 Task: Create List Crisis Management in Board Customer Relationship Building to Workspace HRIS Management. Create List Business Continuity in Board Employee Benefits Optimization to Workspace HRIS Management. Create List Disaster Recovery in Board Employee Onboarding and Orientation Programs to Workspace HRIS Management
Action: Mouse moved to (739, 411)
Screenshot: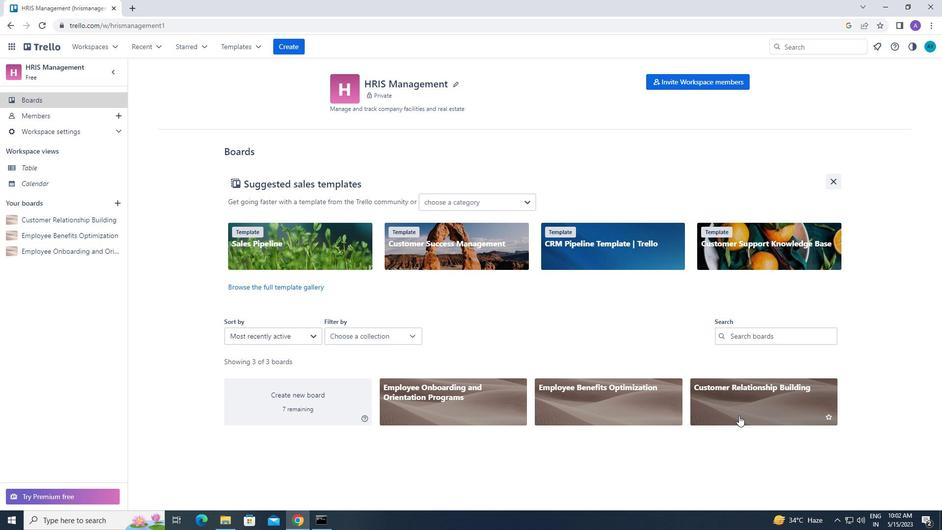 
Action: Mouse pressed left at (739, 411)
Screenshot: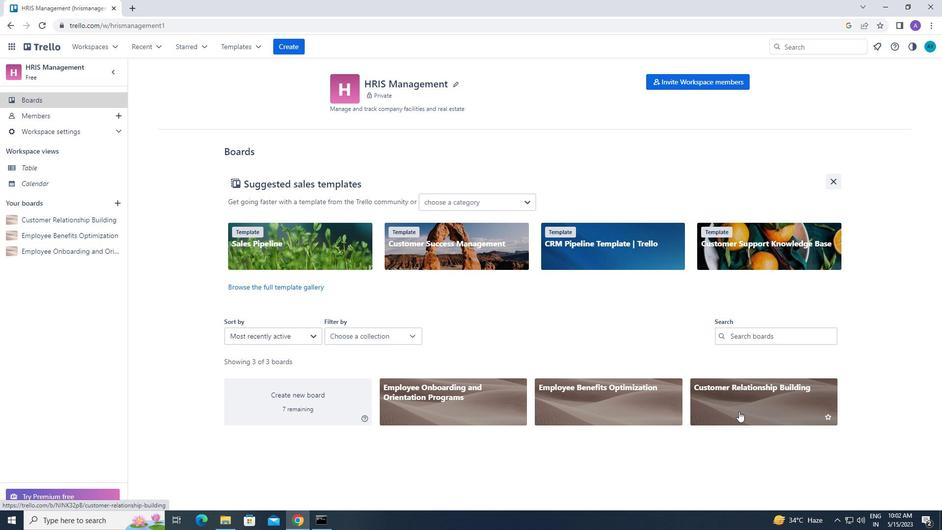 
Action: Mouse moved to (322, 104)
Screenshot: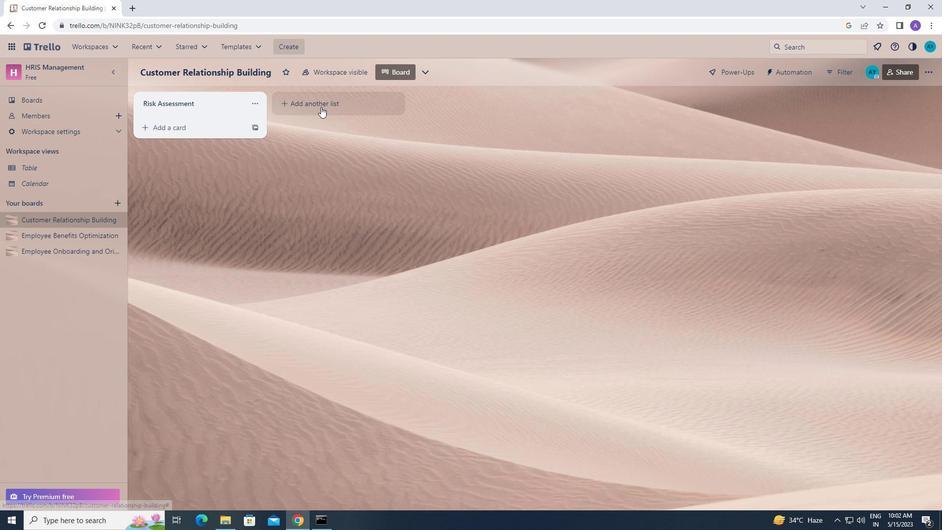 
Action: Mouse pressed left at (322, 104)
Screenshot: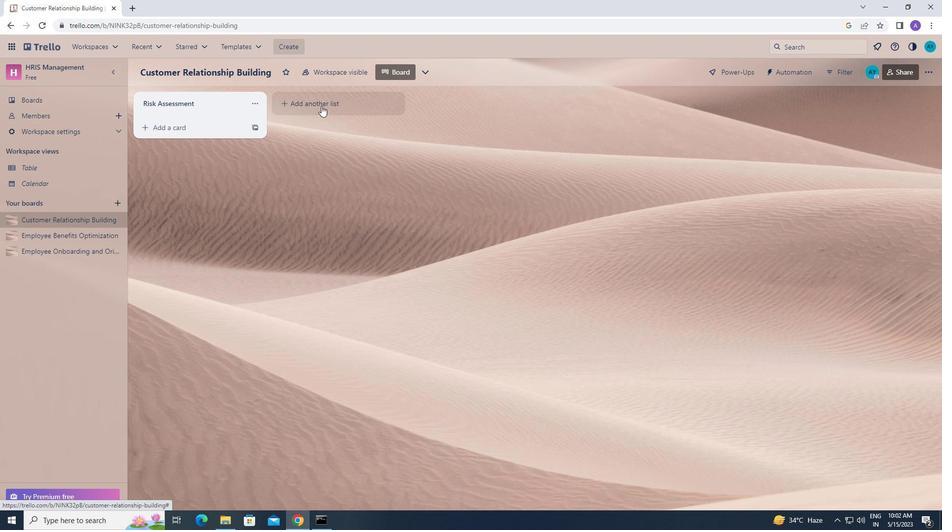 
Action: Mouse moved to (322, 106)
Screenshot: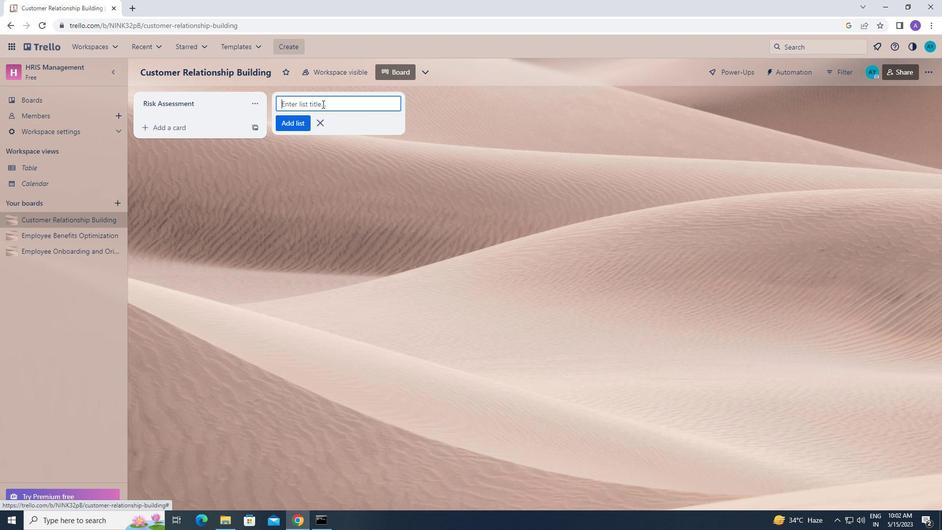 
Action: Mouse pressed left at (322, 106)
Screenshot: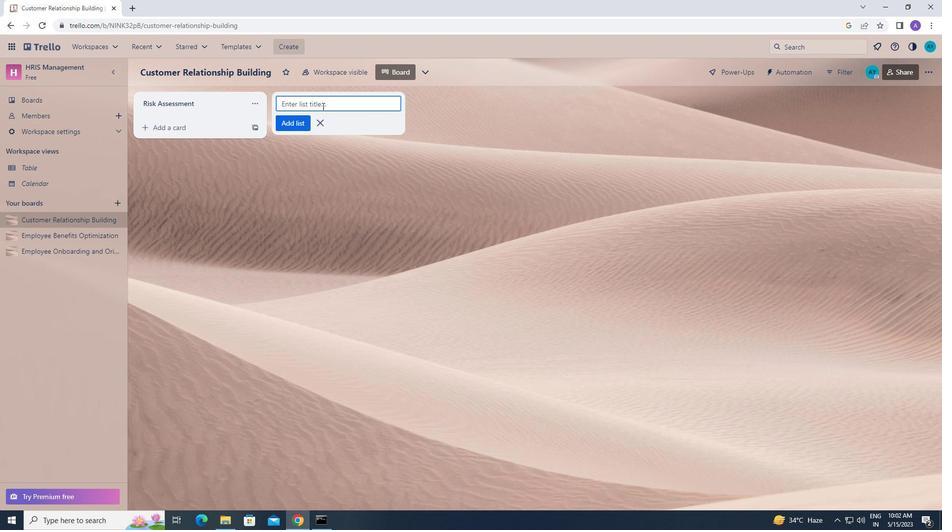 
Action: Key pressed c<Key.caps_lock>risis<Key.space><Key.caps_lock>m<Key.caps_lock>anagement
Screenshot: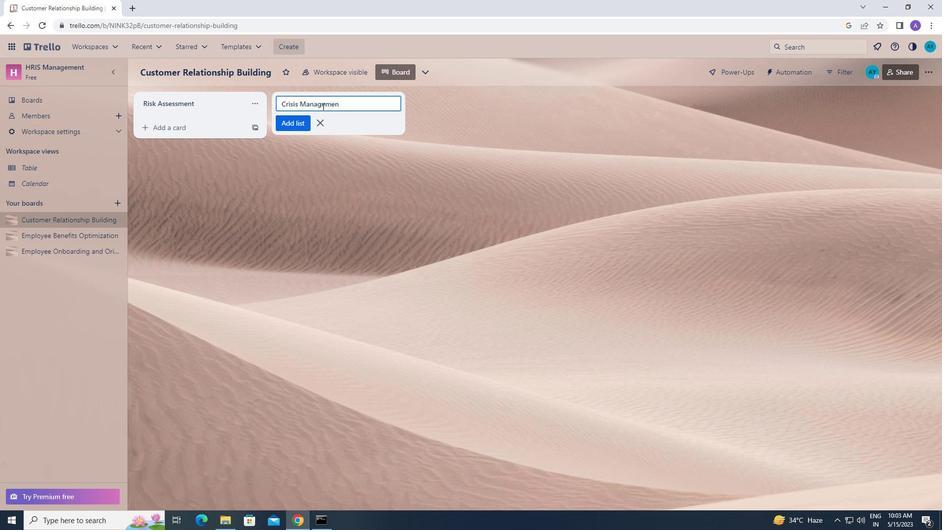 
Action: Mouse moved to (347, 114)
Screenshot: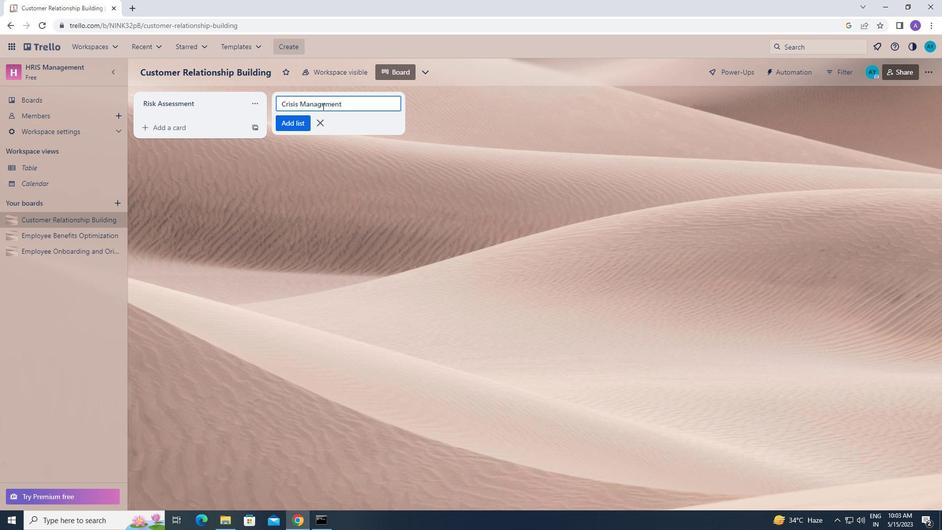 
Action: Key pressed <Key.enter>
Screenshot: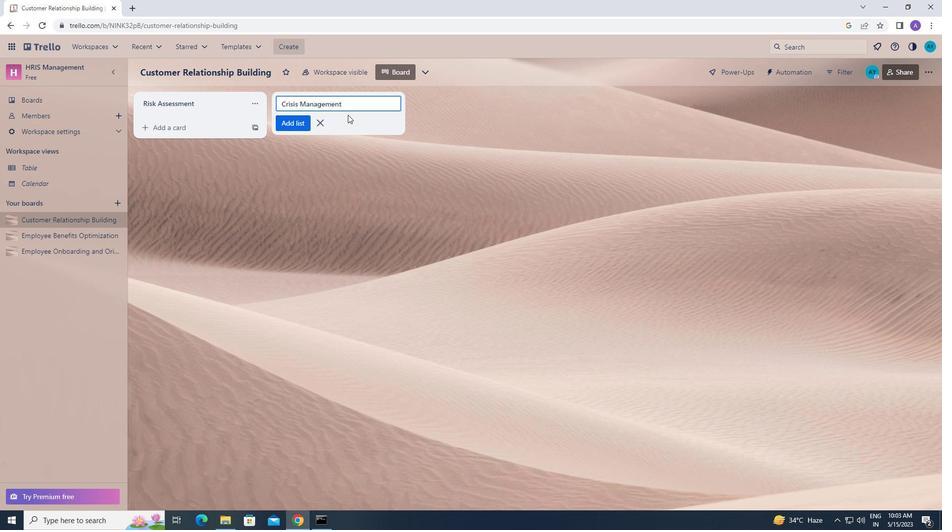 
Action: Mouse moved to (97, 42)
Screenshot: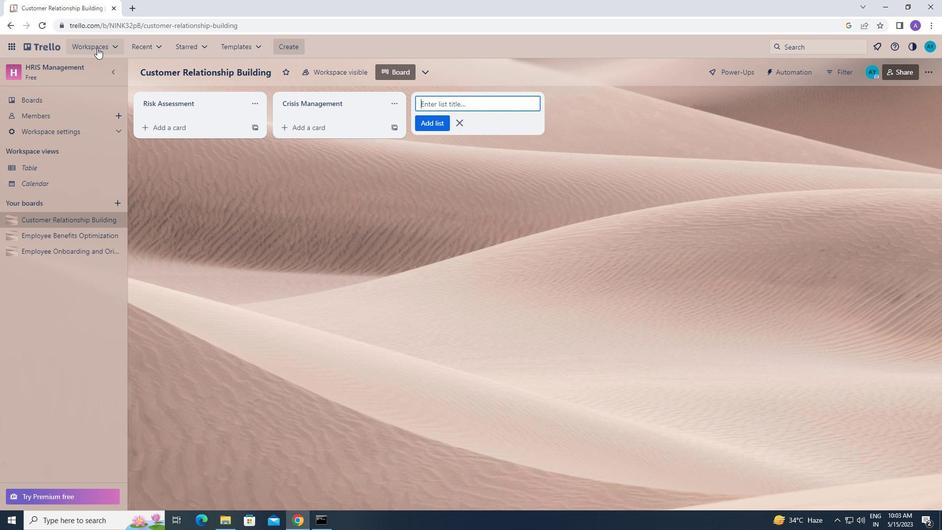 
Action: Mouse pressed left at (97, 42)
Screenshot: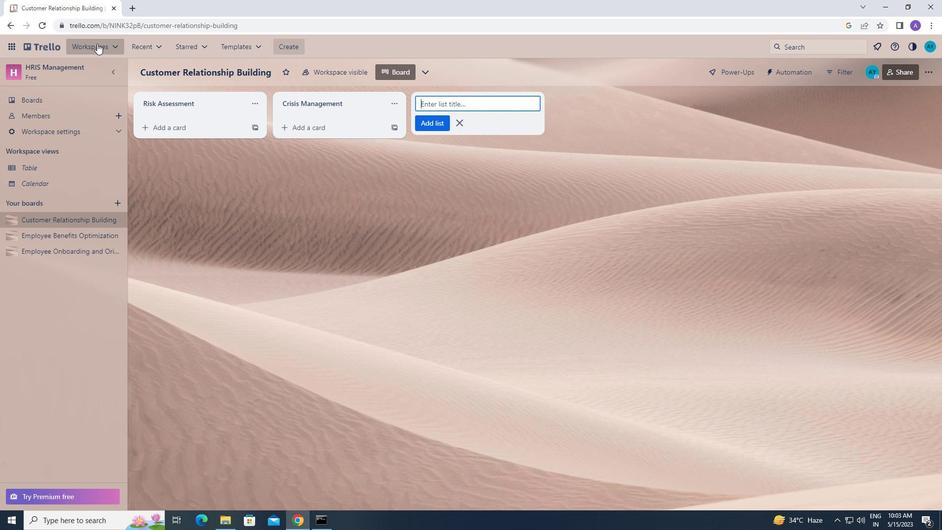 
Action: Mouse moved to (127, 315)
Screenshot: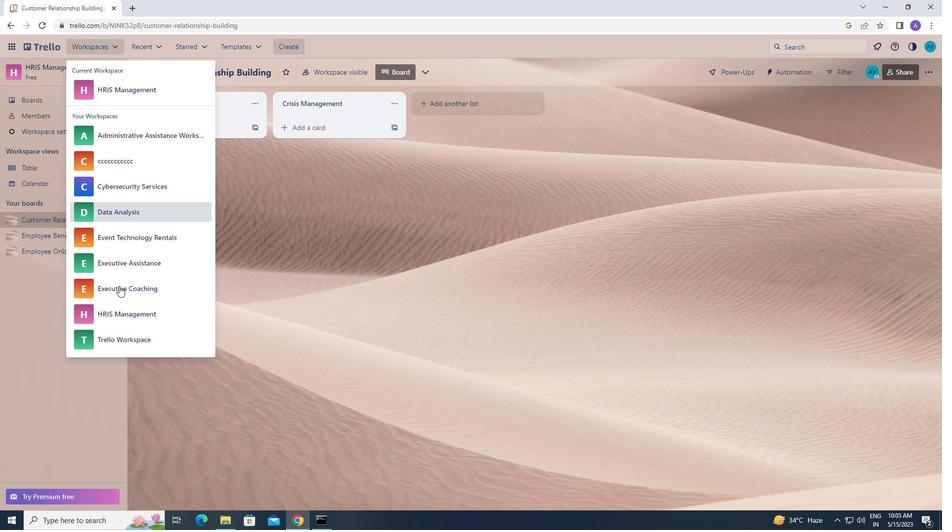 
Action: Mouse pressed left at (127, 315)
Screenshot: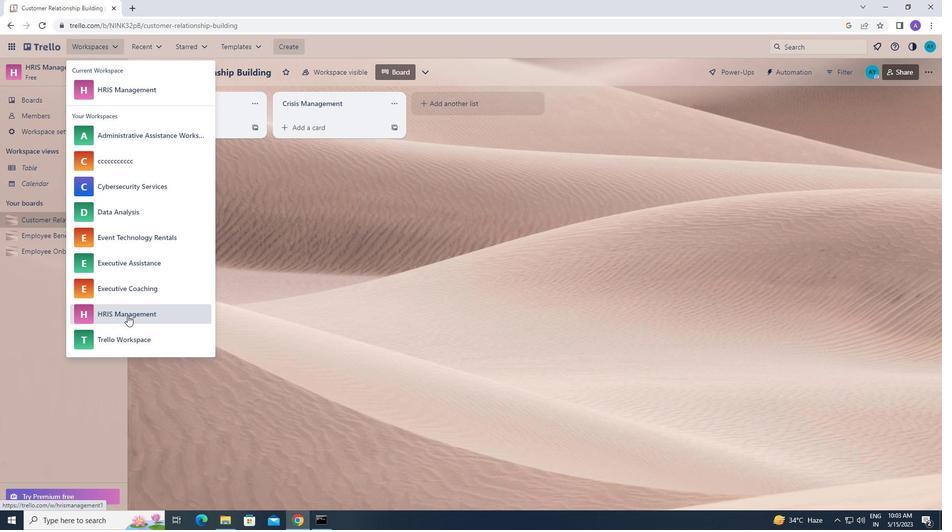 
Action: Mouse moved to (573, 401)
Screenshot: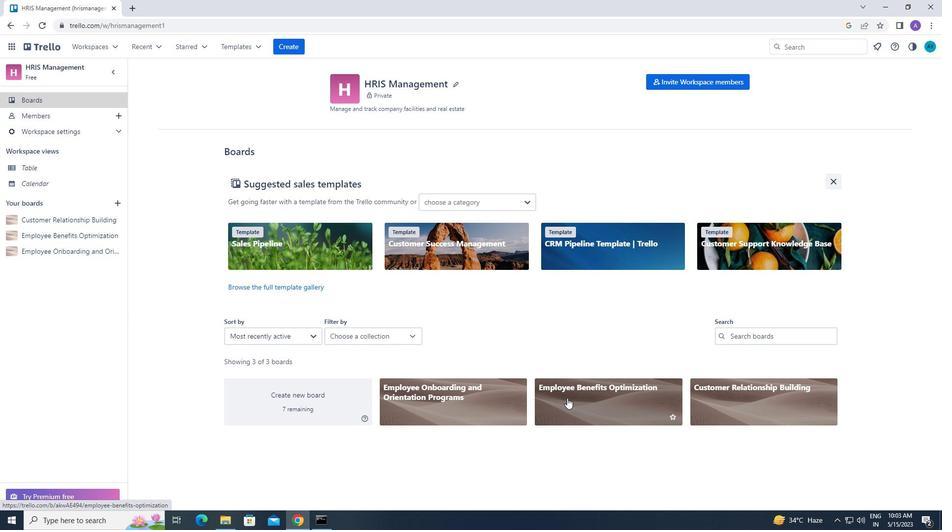 
Action: Mouse pressed left at (573, 401)
Screenshot: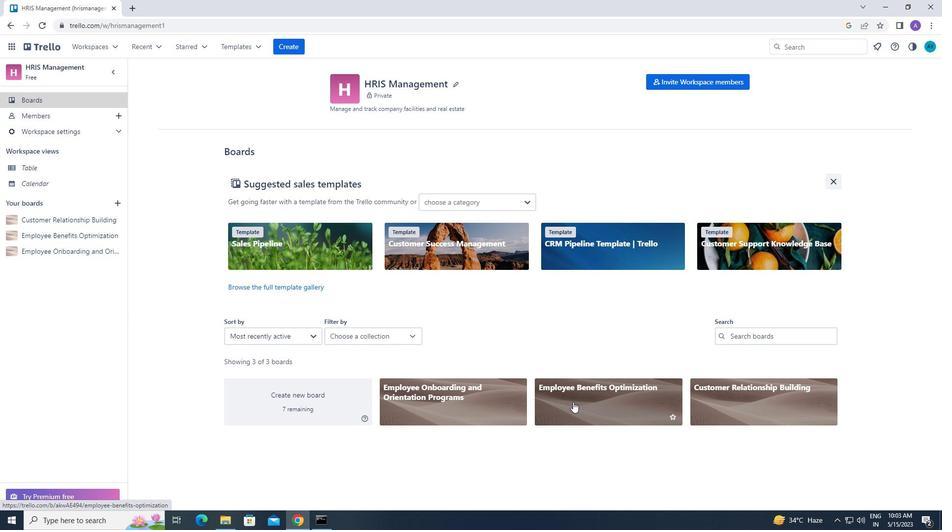 
Action: Mouse moved to (323, 105)
Screenshot: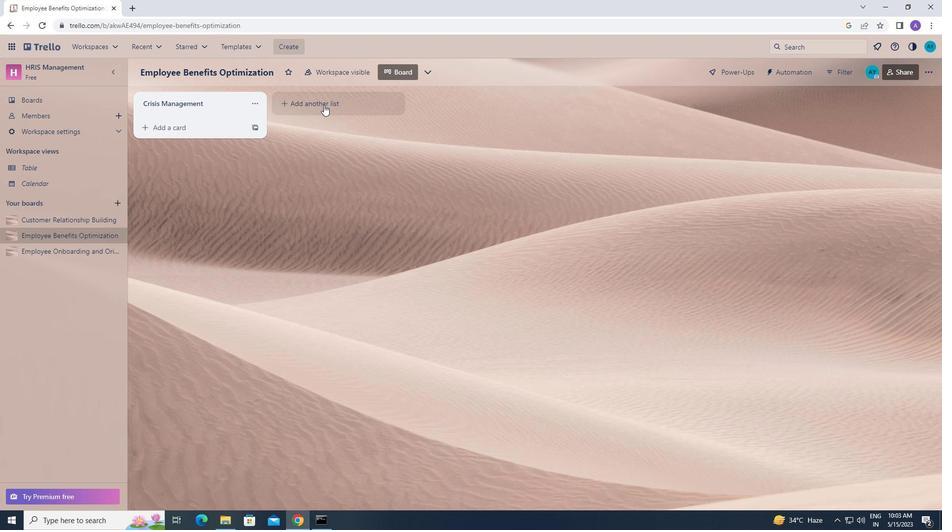 
Action: Mouse pressed left at (323, 105)
Screenshot: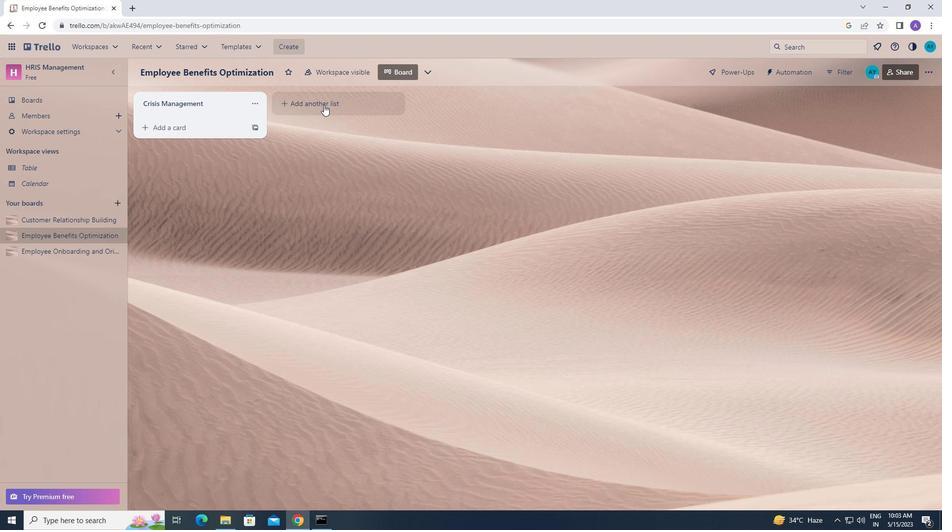
Action: Mouse moved to (313, 116)
Screenshot: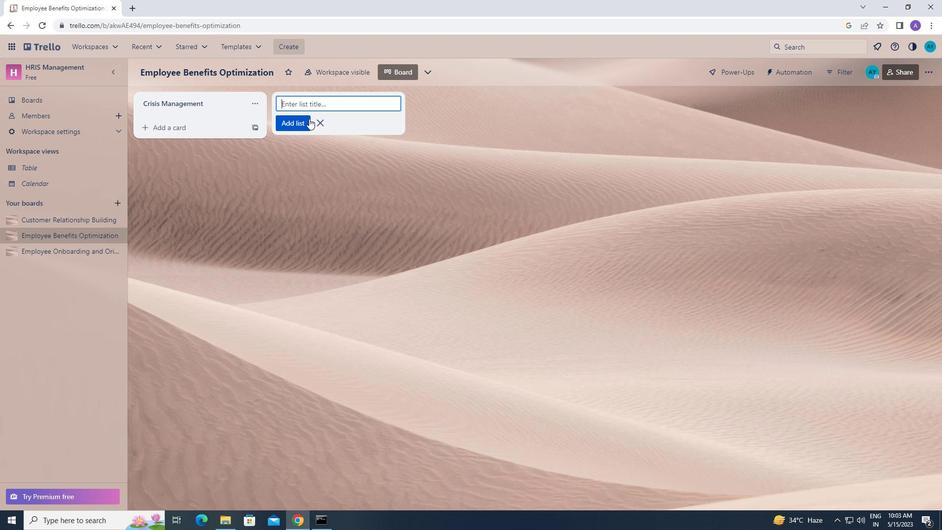 
Action: Key pressed <Key.caps_lock>b<Key.caps_lock>usiness<Key.space><Key.caps_lock>c<Key.caps_lock>ontinuity<Key.enter>
Screenshot: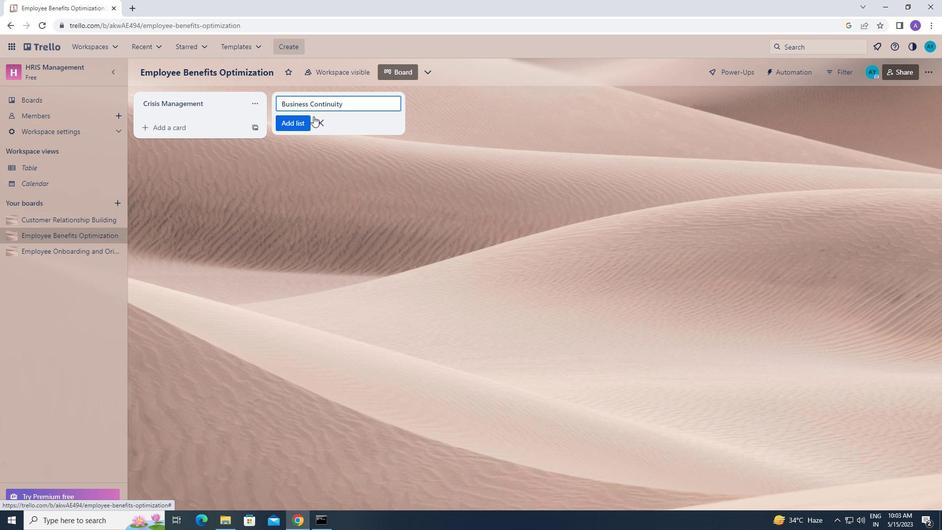 
Action: Mouse moved to (94, 45)
Screenshot: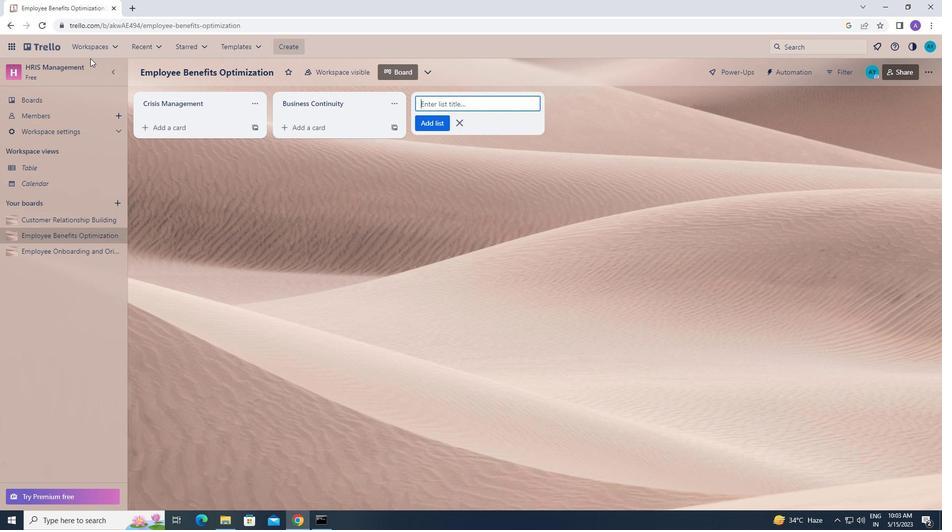 
Action: Mouse pressed left at (94, 45)
Screenshot: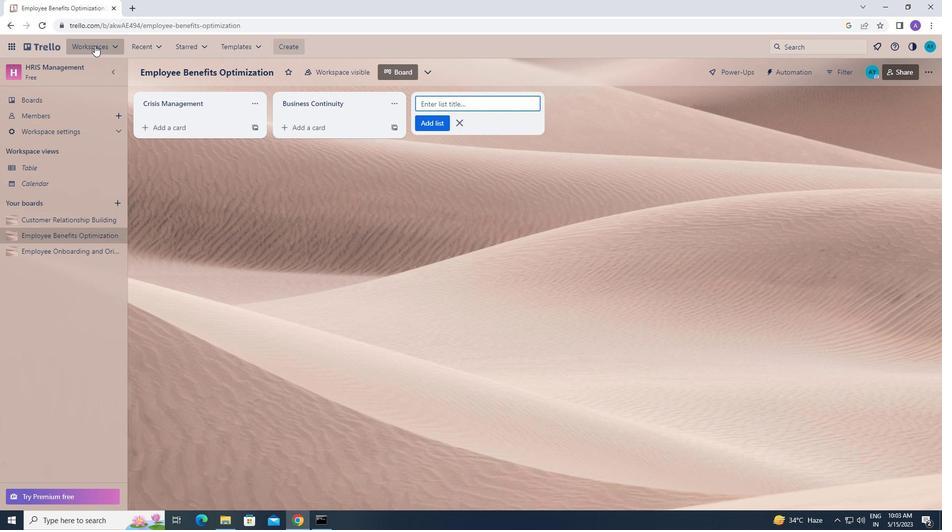 
Action: Mouse moved to (114, 309)
Screenshot: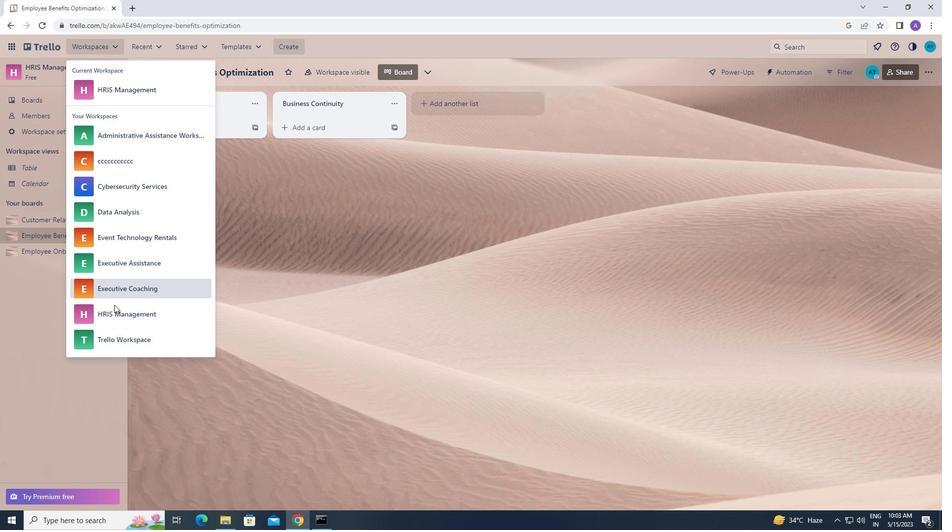 
Action: Mouse pressed left at (114, 309)
Screenshot: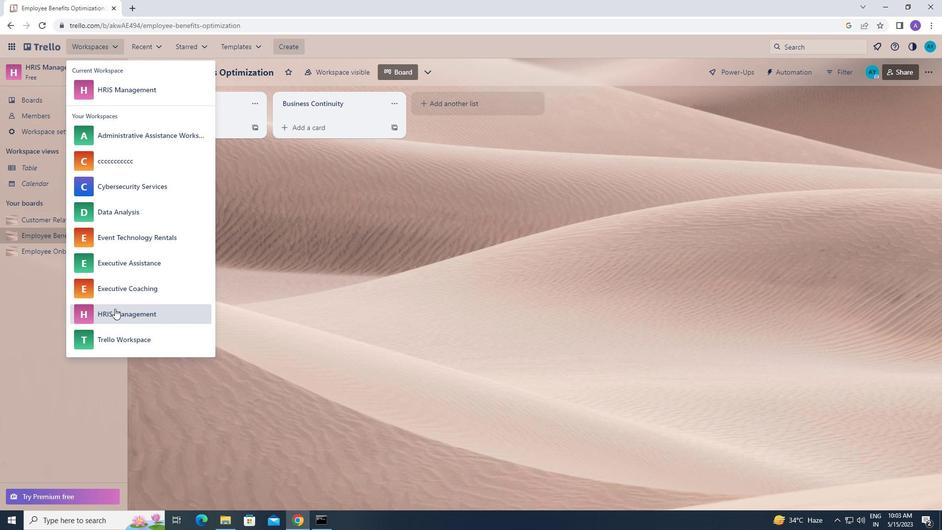 
Action: Mouse moved to (430, 406)
Screenshot: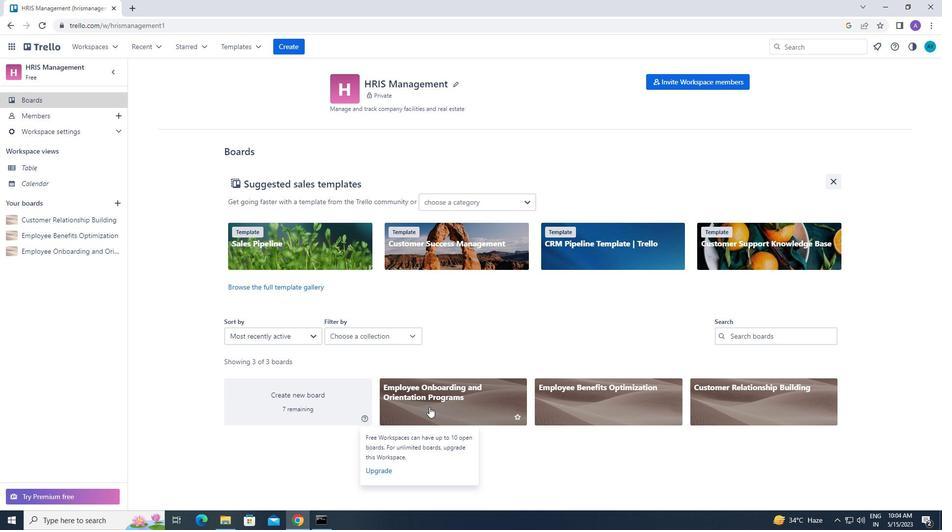 
Action: Mouse pressed left at (430, 406)
Screenshot: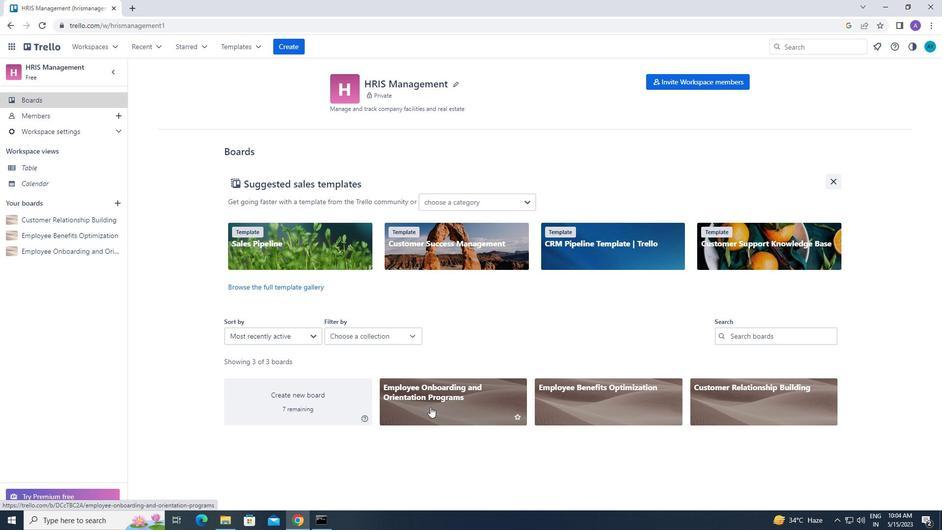 
Action: Mouse moved to (310, 96)
Screenshot: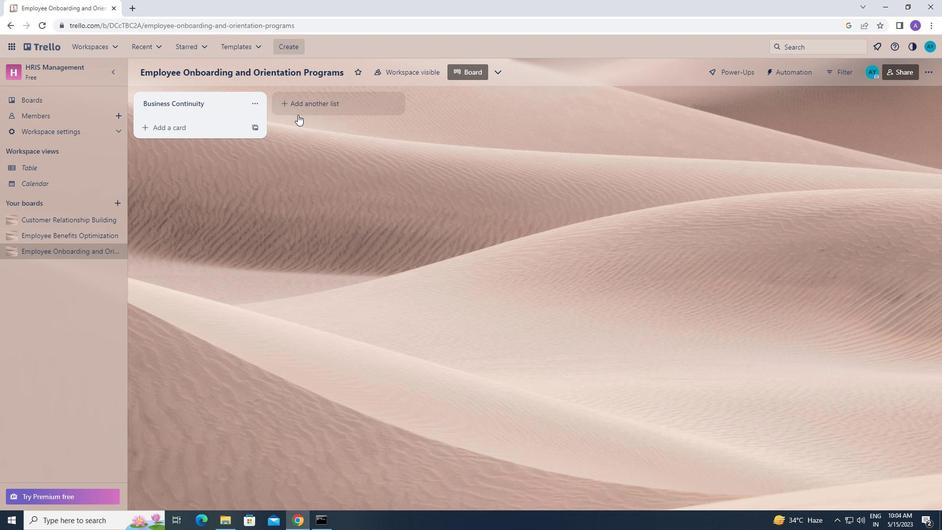 
Action: Mouse pressed left at (310, 96)
Screenshot: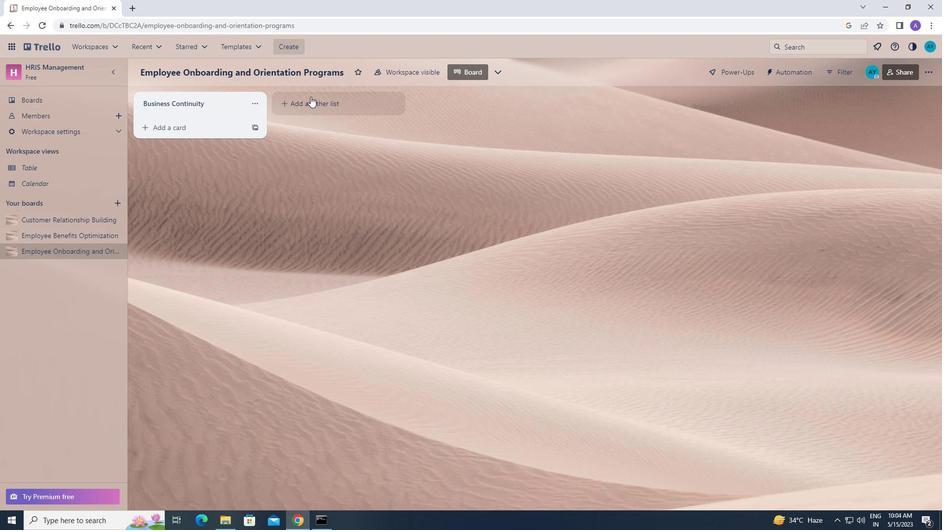 
Action: Mouse moved to (316, 104)
Screenshot: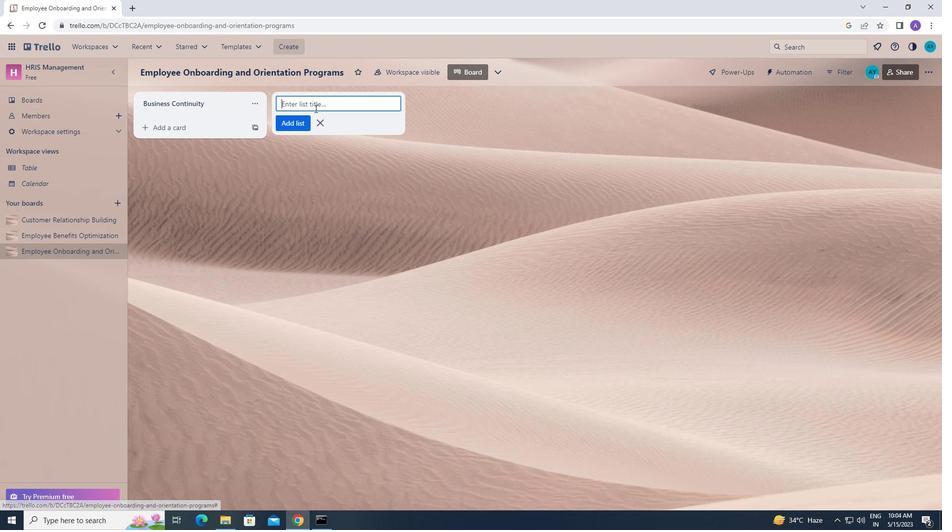 
Action: Mouse pressed left at (316, 104)
Screenshot: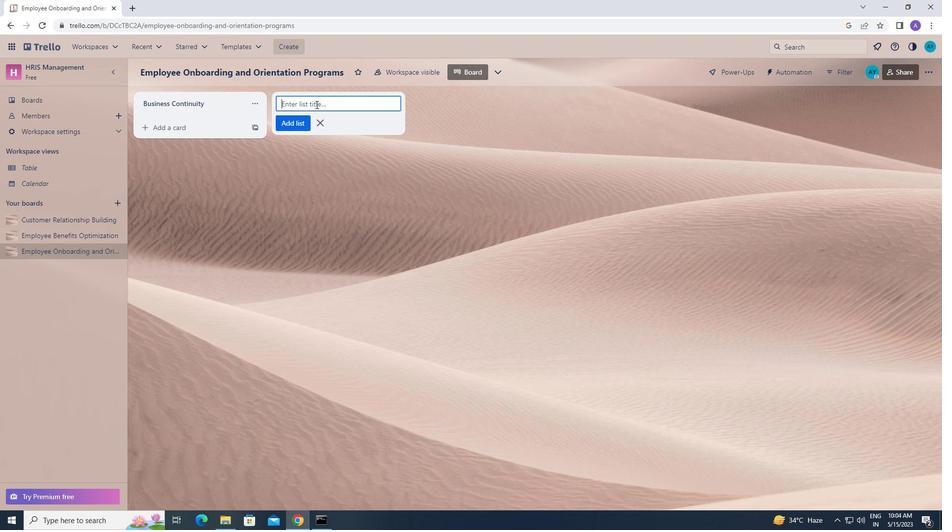 
Action: Key pressed <Key.caps_lock>d<Key.caps_lock>isaster<Key.space><Key.caps_lock>r<Key.caps_lock>c<Key.backspace>
Screenshot: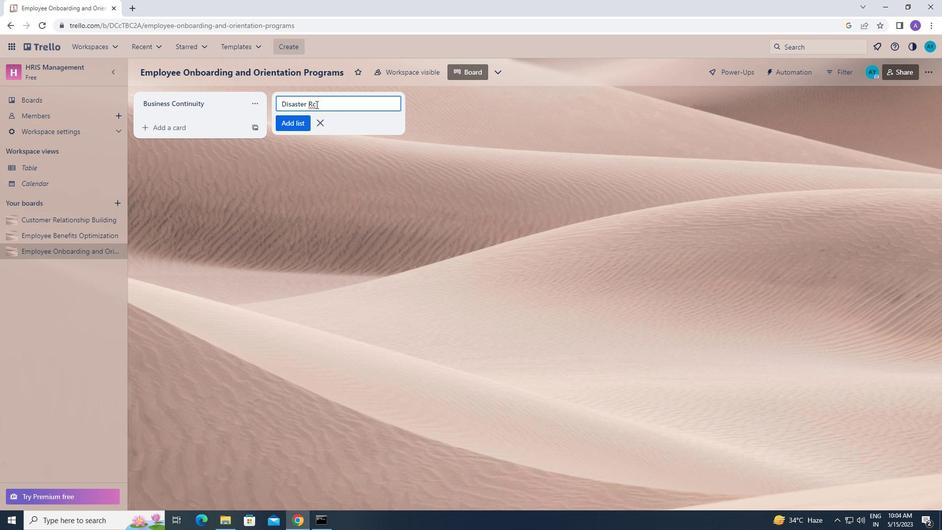 
Action: Mouse moved to (532, 0)
Screenshot: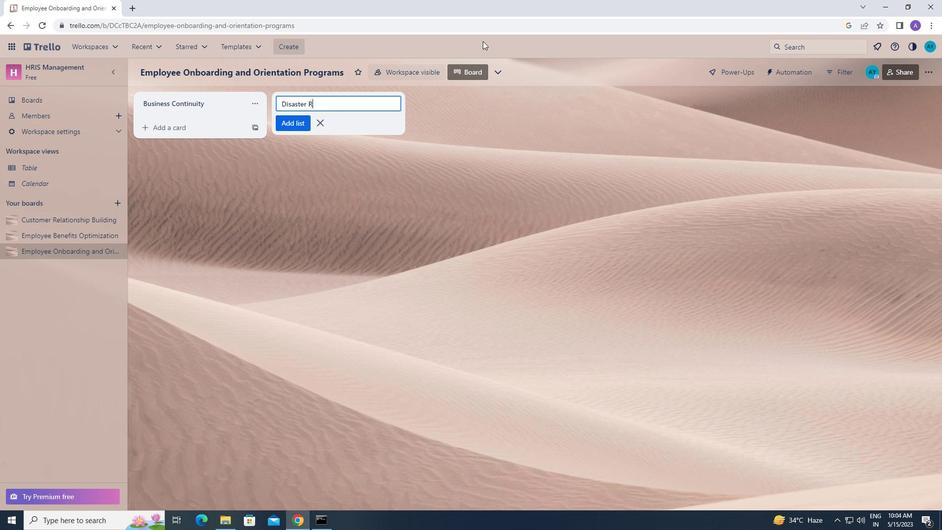 
Action: Key pressed e
Screenshot: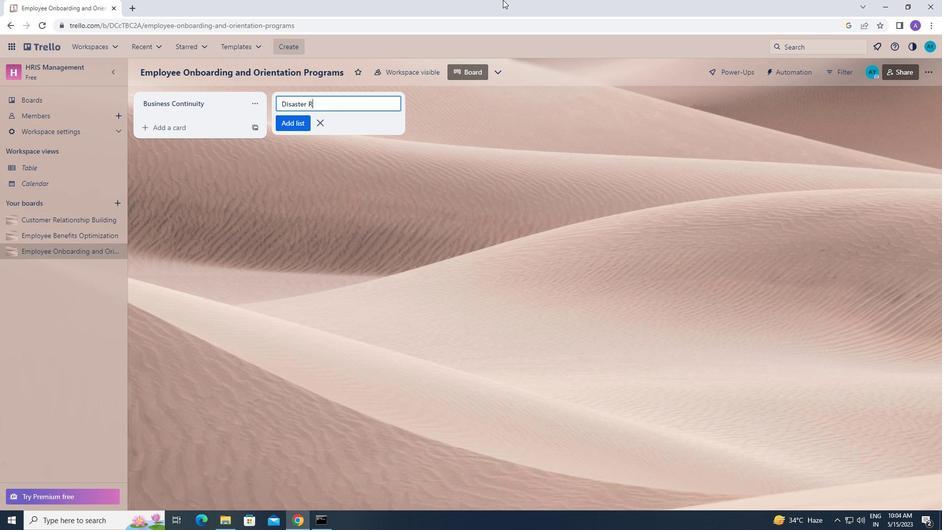 
Action: Mouse moved to (471, 6)
Screenshot: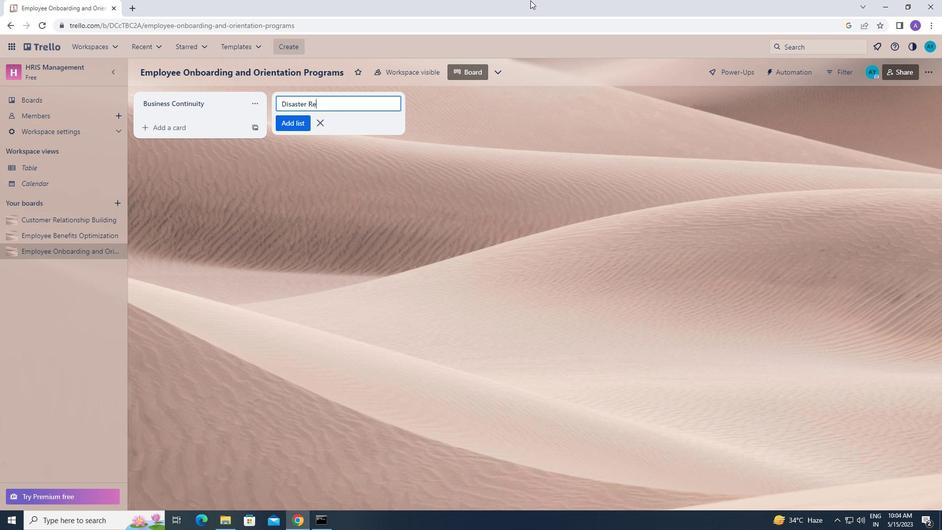 
Action: Key pressed covery
Screenshot: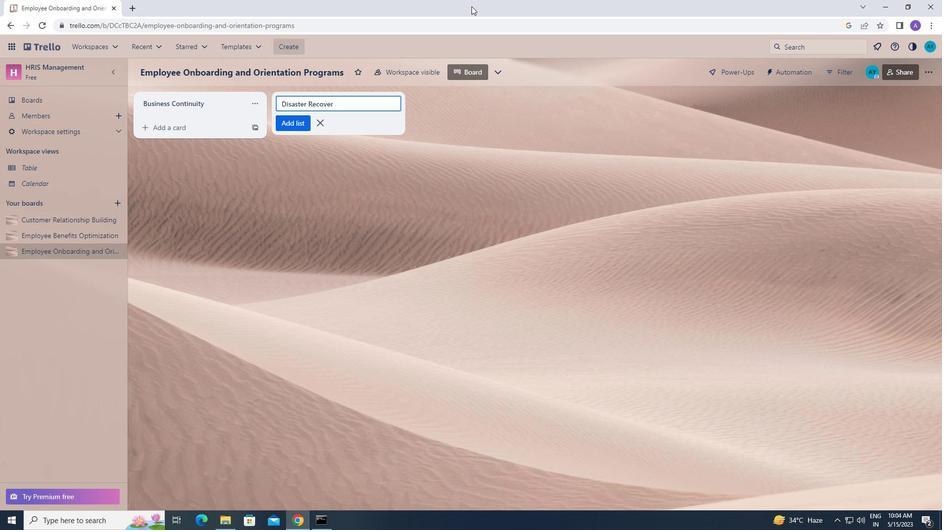 
